 Task: Select sevice accounting.
Action: Mouse moved to (521, 138)
Screenshot: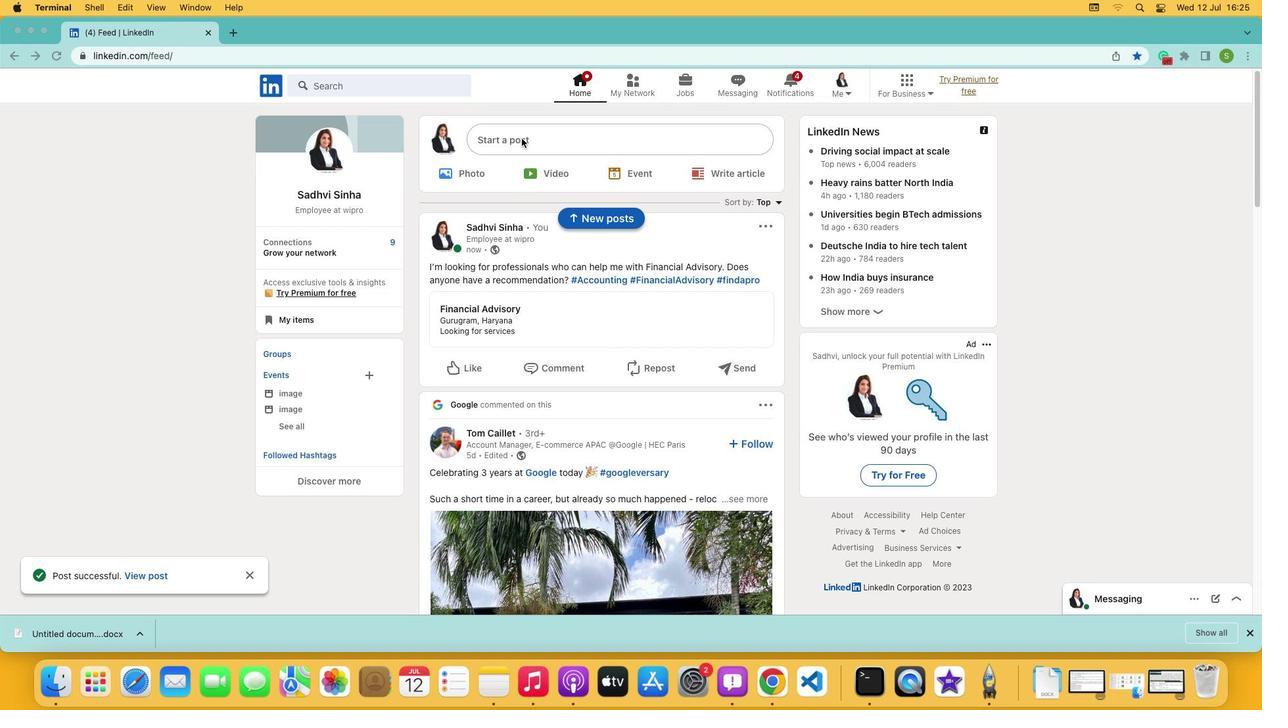 
Action: Mouse pressed left at (521, 138)
Screenshot: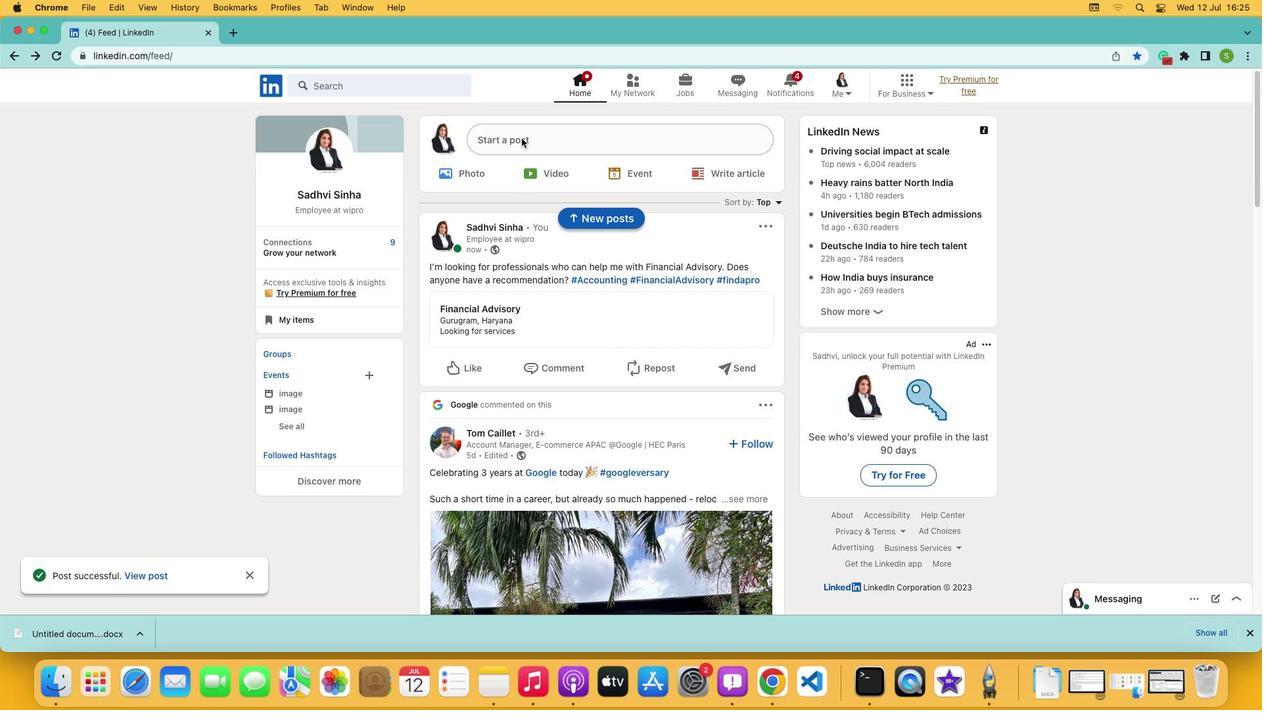 
Action: Mouse pressed left at (521, 138)
Screenshot: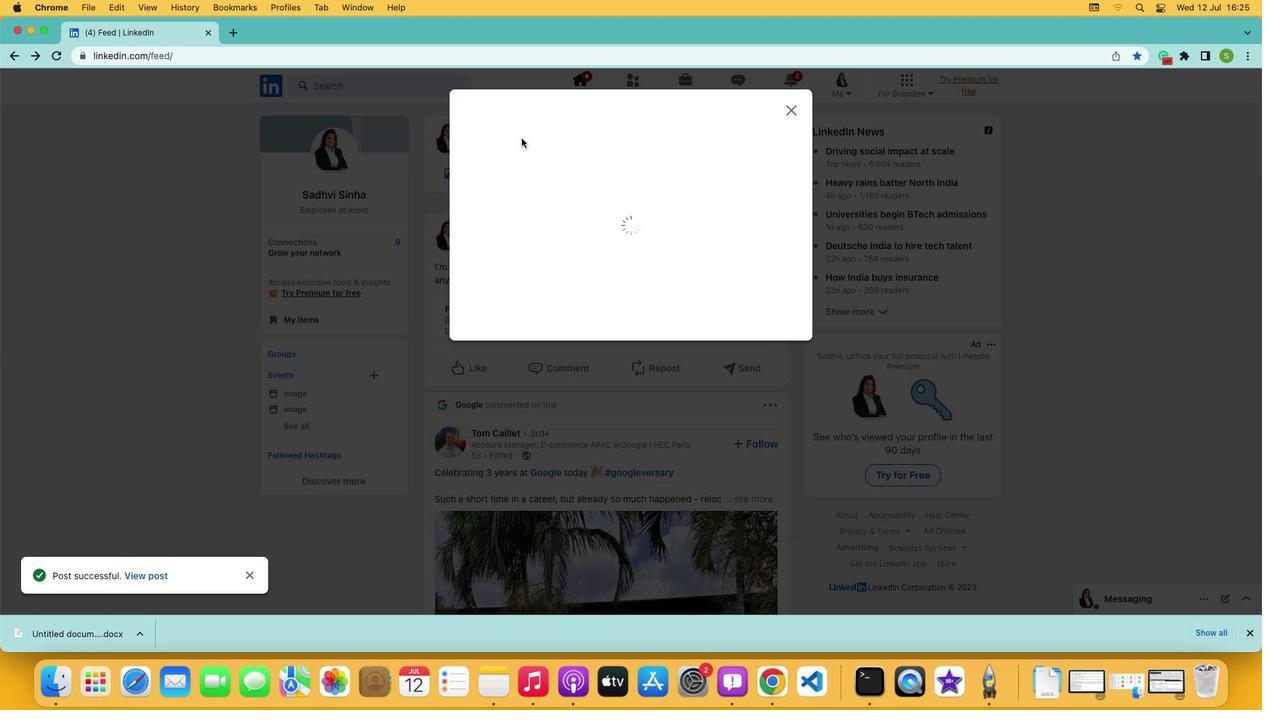 
Action: Mouse moved to (565, 397)
Screenshot: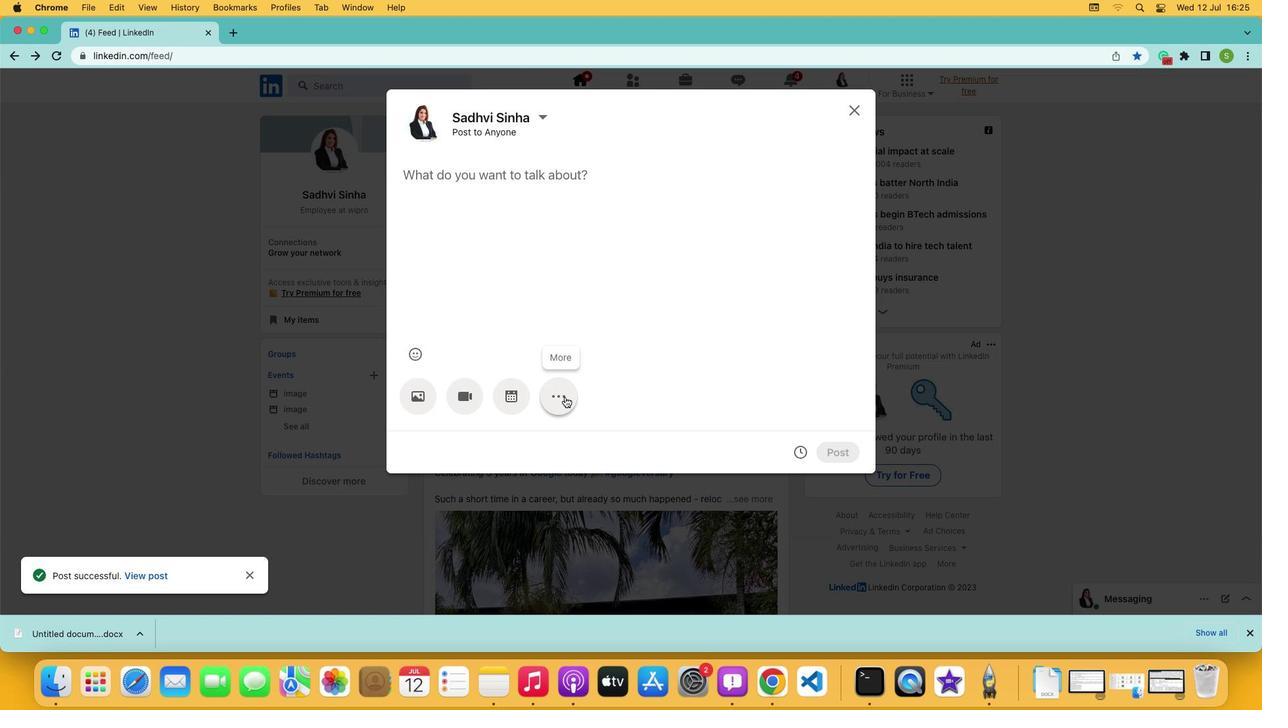 
Action: Mouse pressed left at (565, 397)
Screenshot: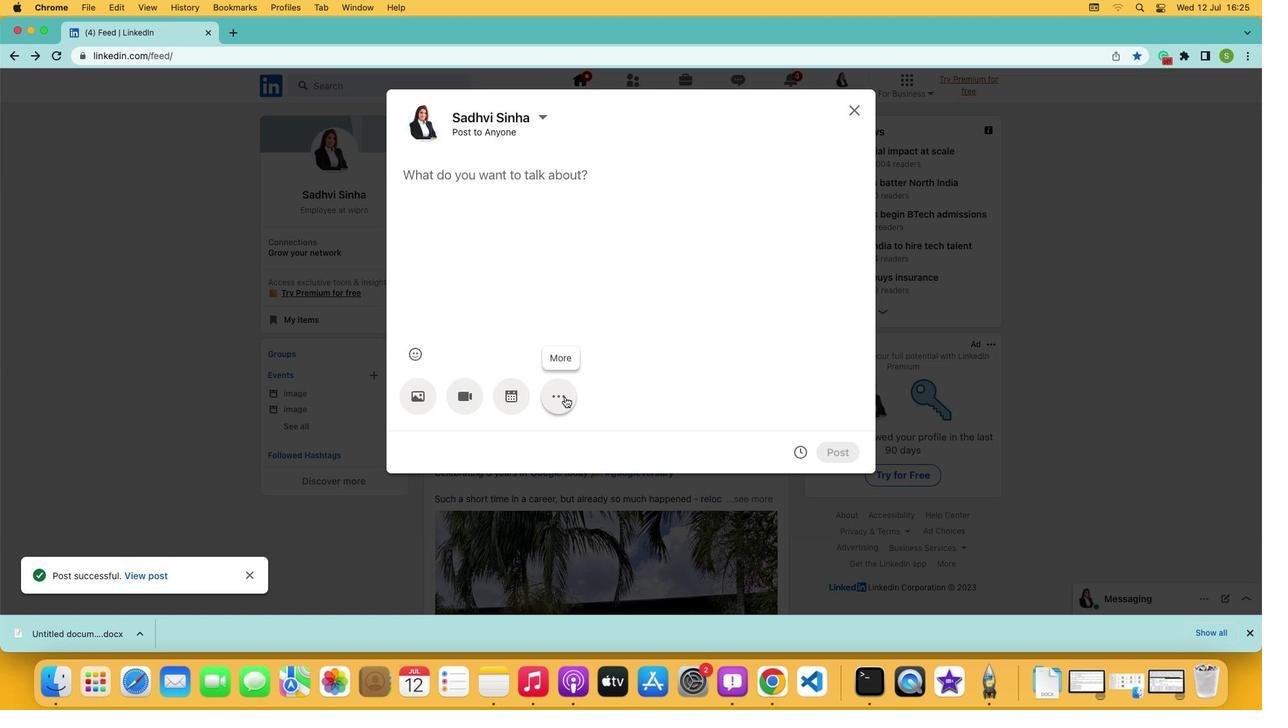 
Action: Mouse moved to (744, 405)
Screenshot: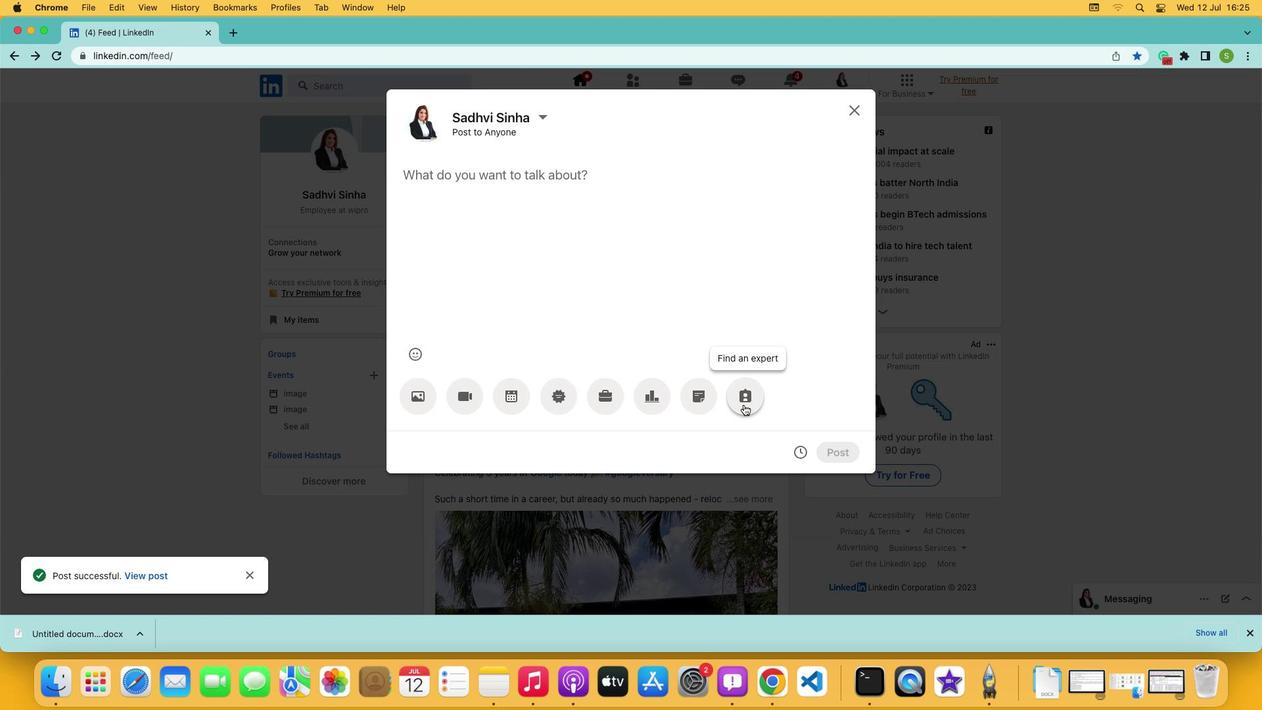 
Action: Mouse pressed left at (744, 405)
Screenshot: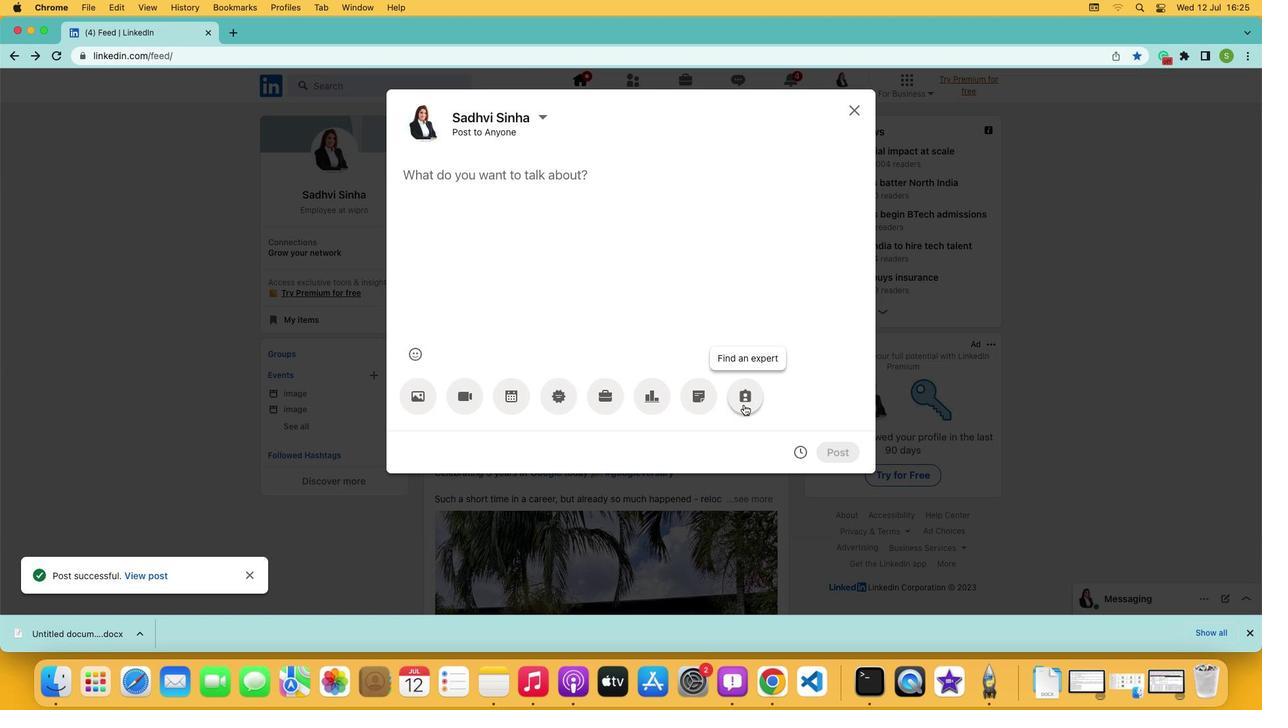 
Action: Mouse moved to (588, 191)
Screenshot: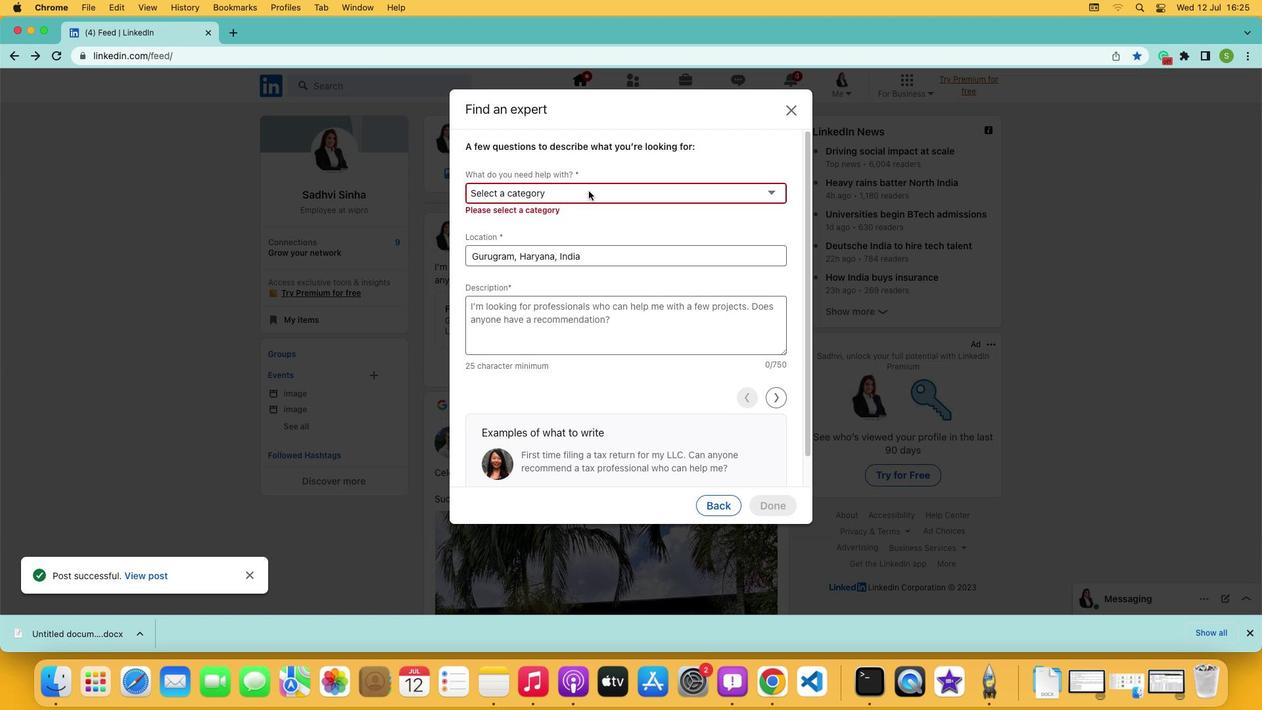 
Action: Mouse pressed left at (588, 191)
Screenshot: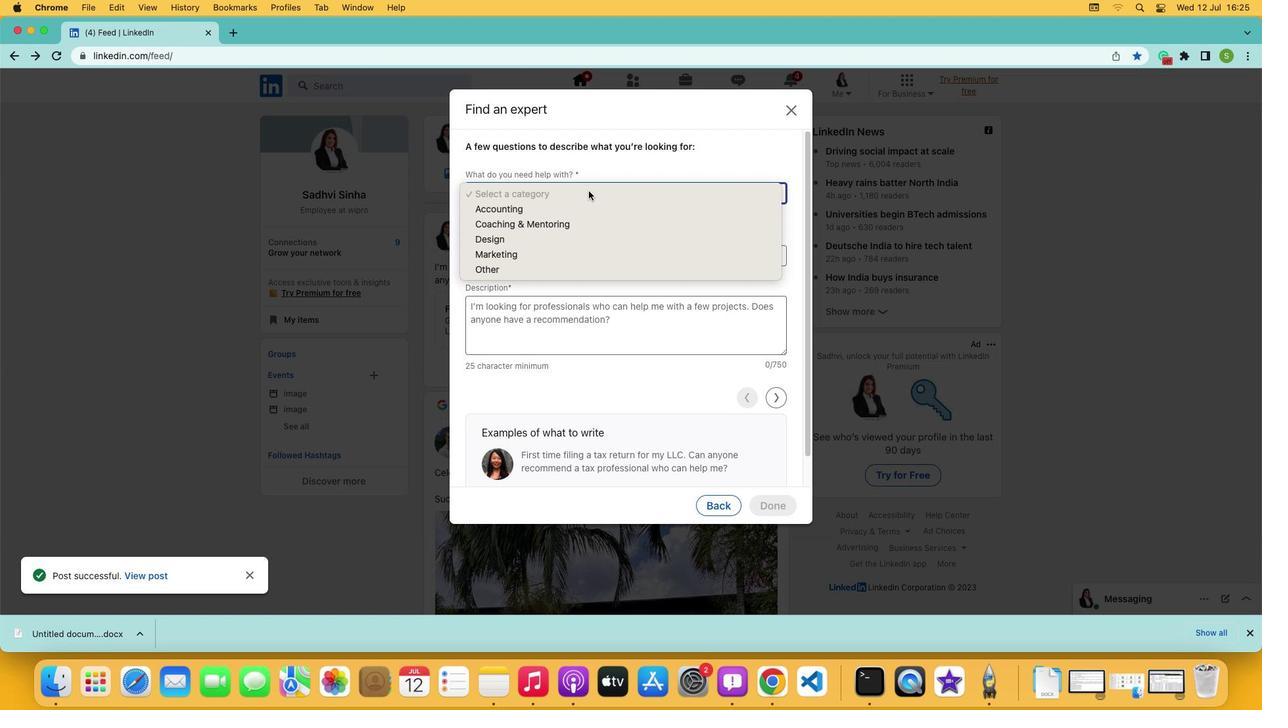 
Action: Mouse moved to (574, 207)
Screenshot: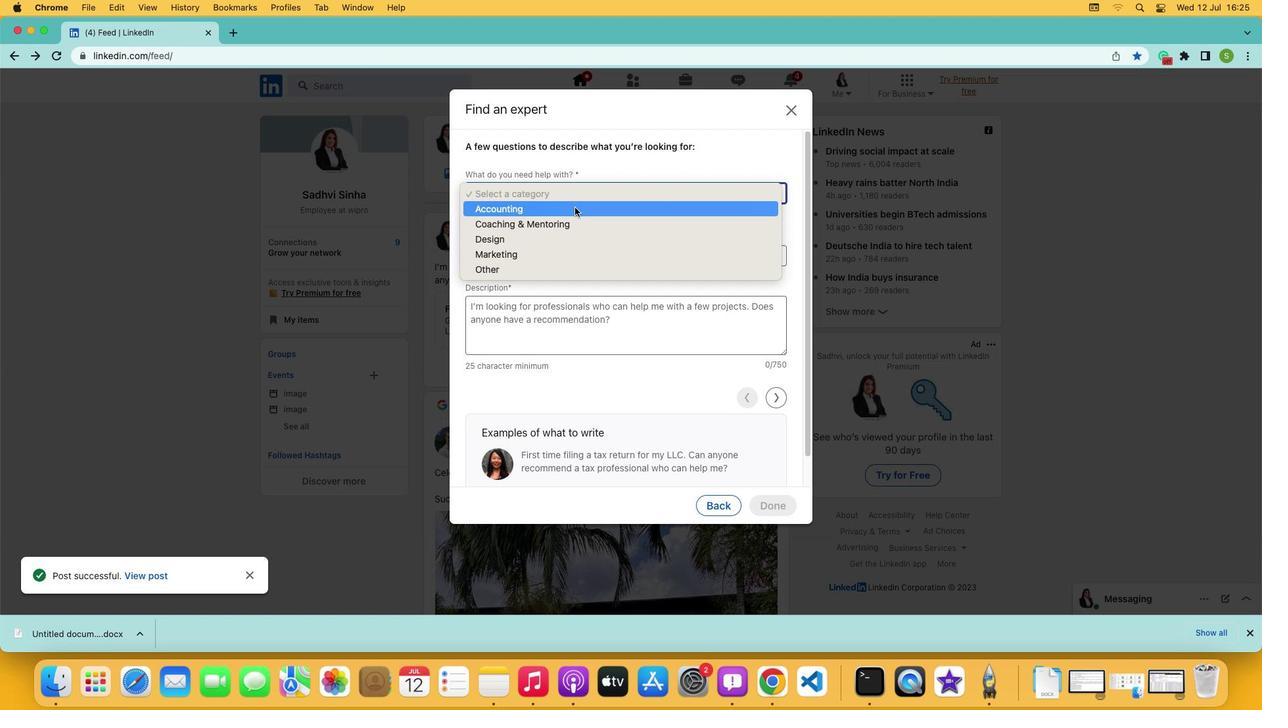
Action: Mouse pressed left at (574, 207)
Screenshot: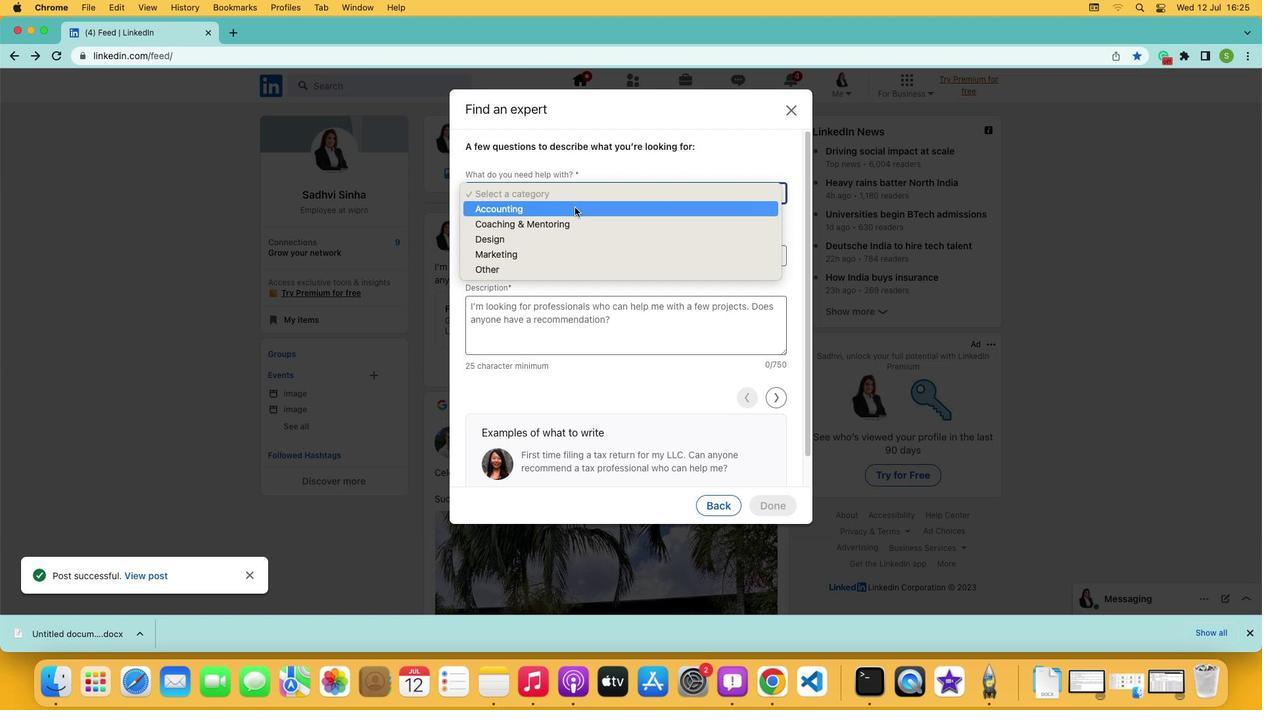 
Action: Mouse moved to (570, 243)
Screenshot: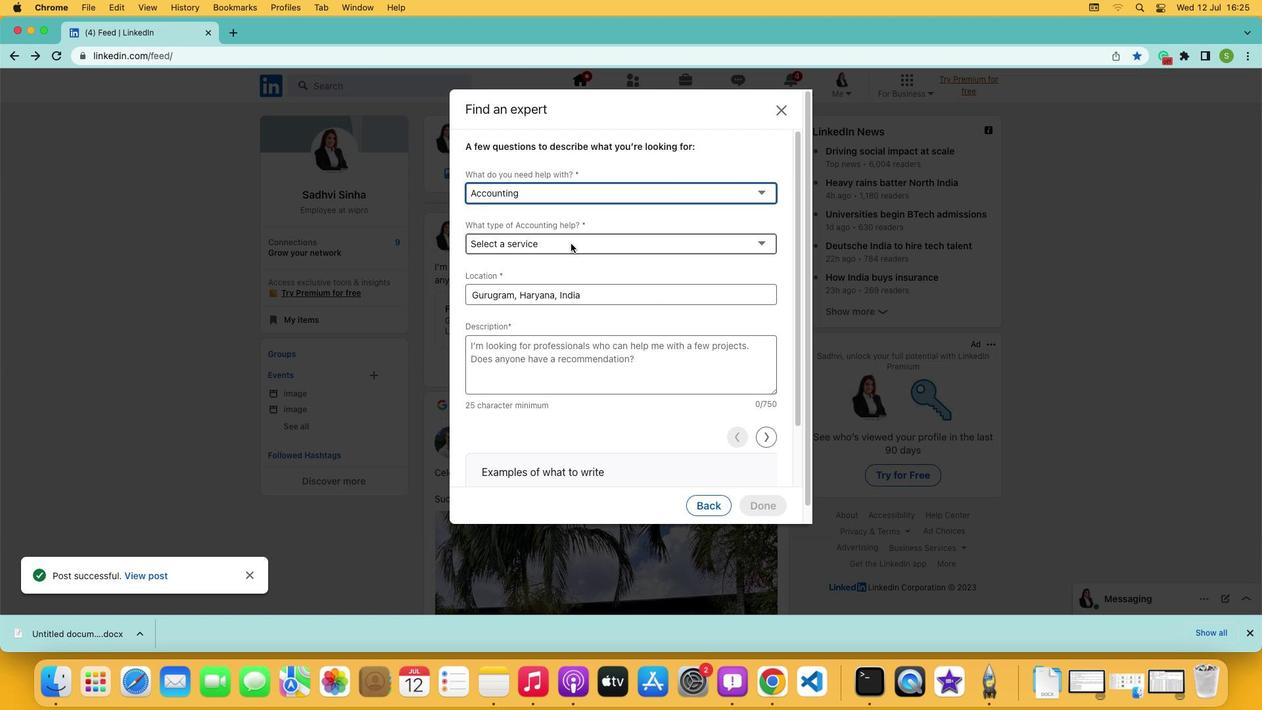 
Action: Mouse pressed left at (570, 243)
Screenshot: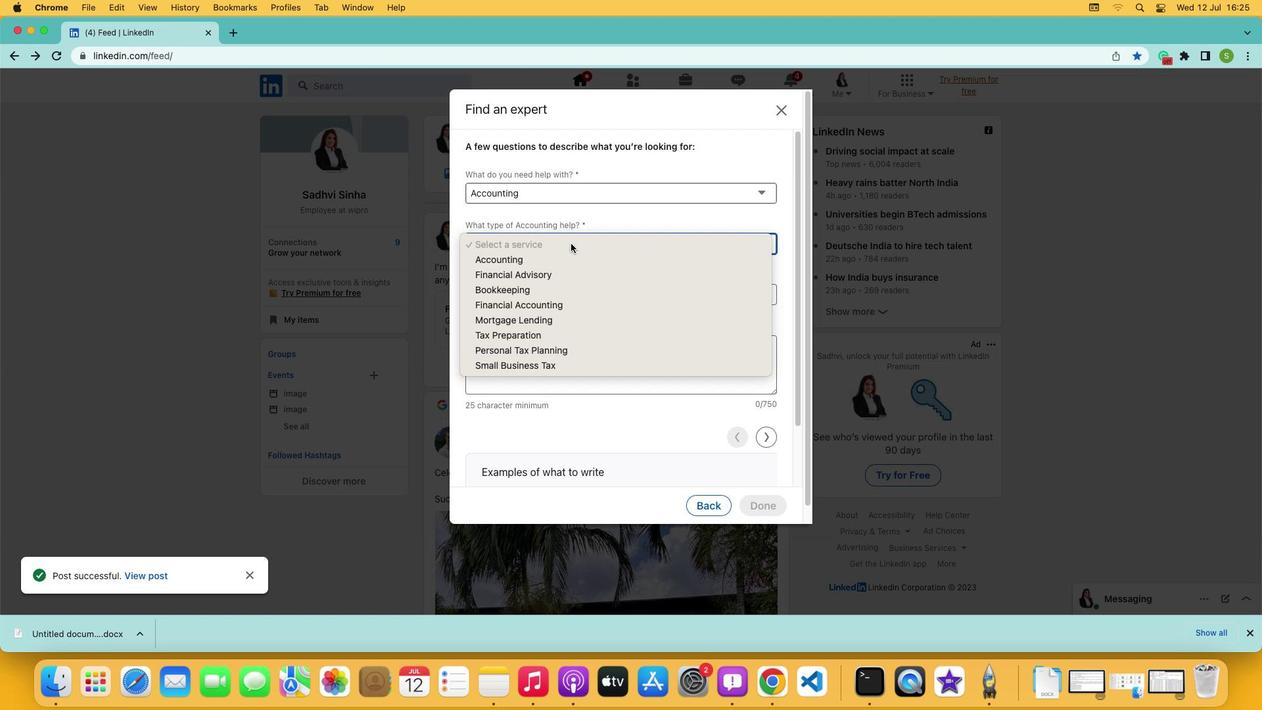 
Action: Mouse moved to (560, 257)
Screenshot: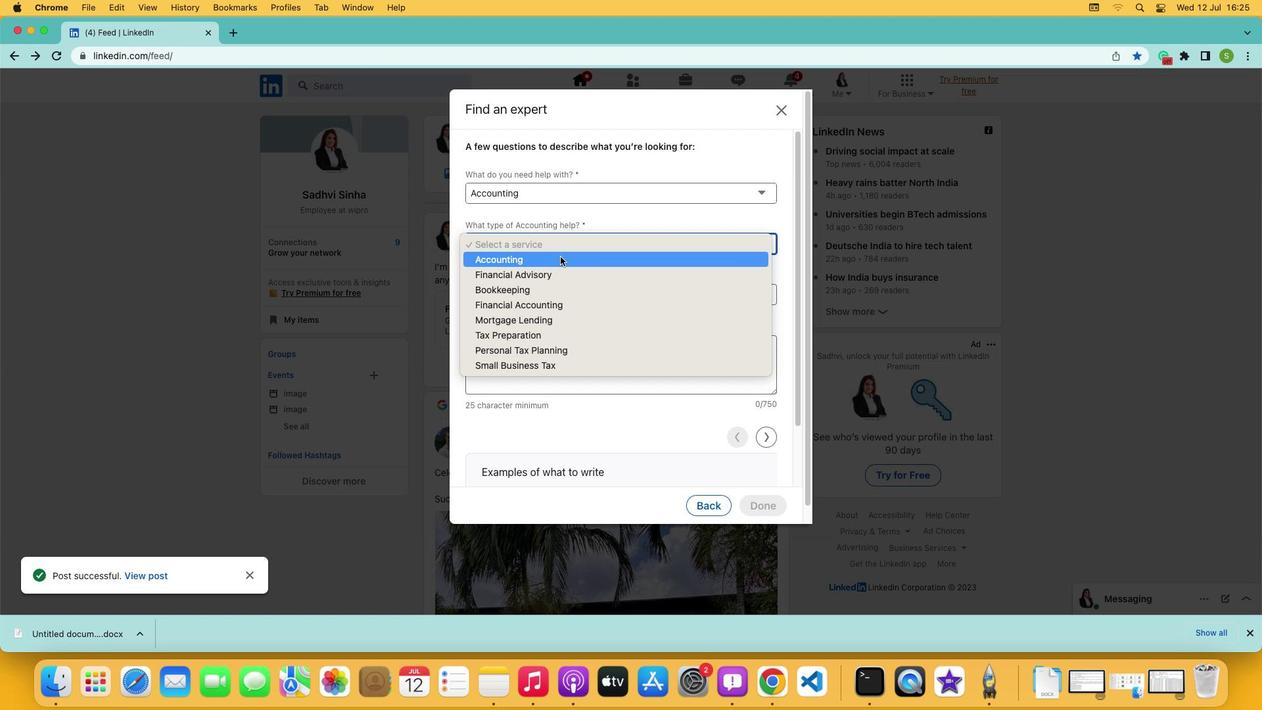 
Action: Mouse pressed left at (560, 257)
Screenshot: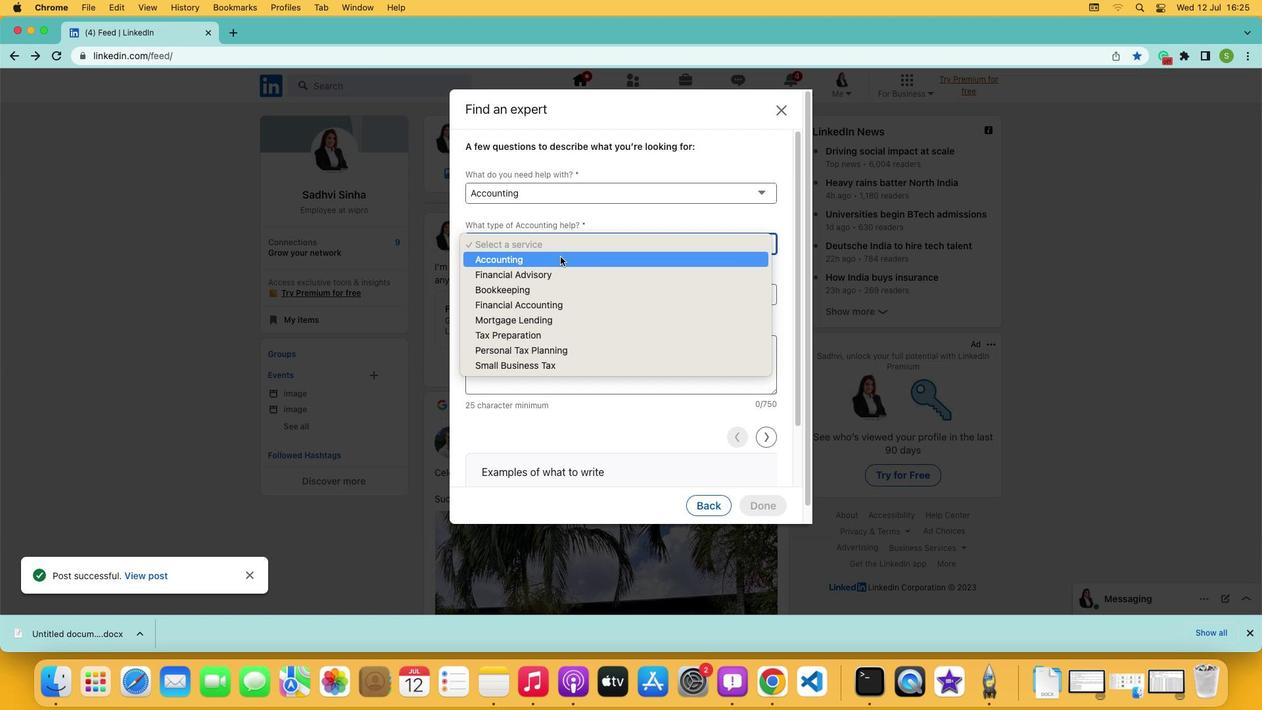 
Action: Mouse moved to (558, 257)
Screenshot: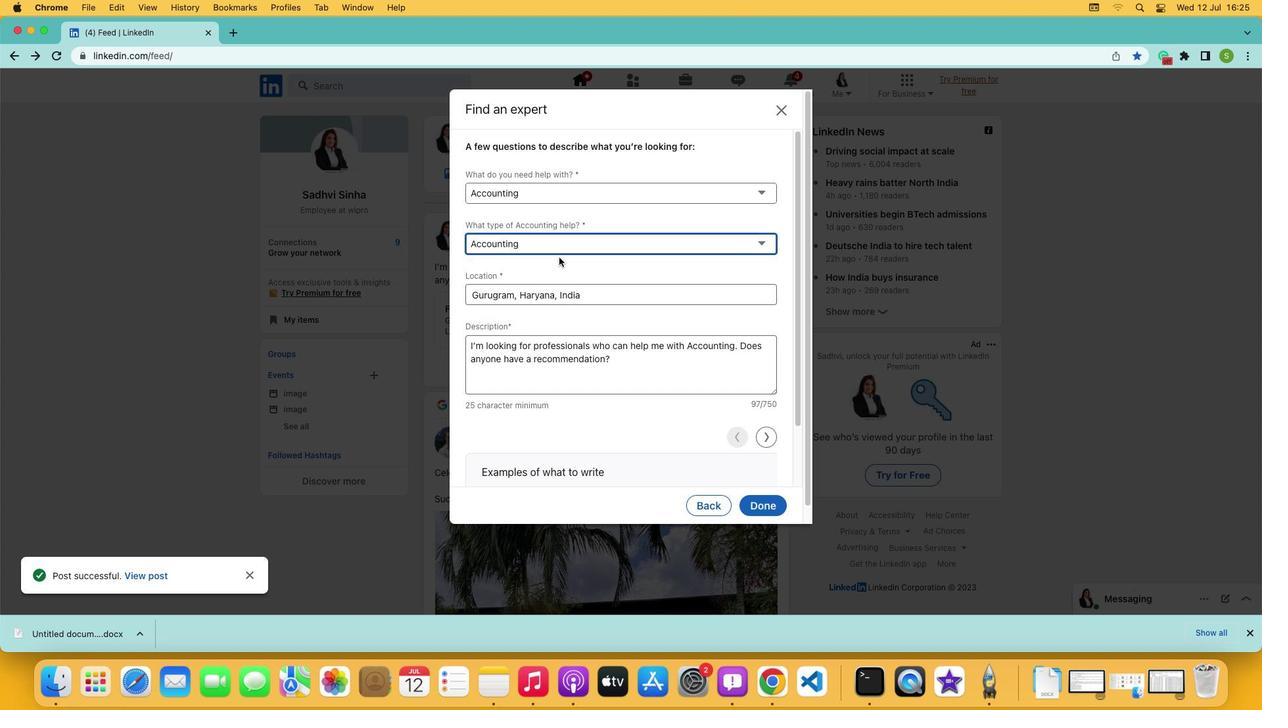 
